 Task: In the Contact  WilliamsEmma@amny.com, schedule and save the meeting with title: 'Collaborative Discussion', Select date: '26 September, 2023', select start time: 3:00:PM. Add location on call (415) 123-4607 with meeting description: For further discussion on products, kindly join the meeting.. Logged in from softage.4@softage.net
Action: Mouse moved to (83, 53)
Screenshot: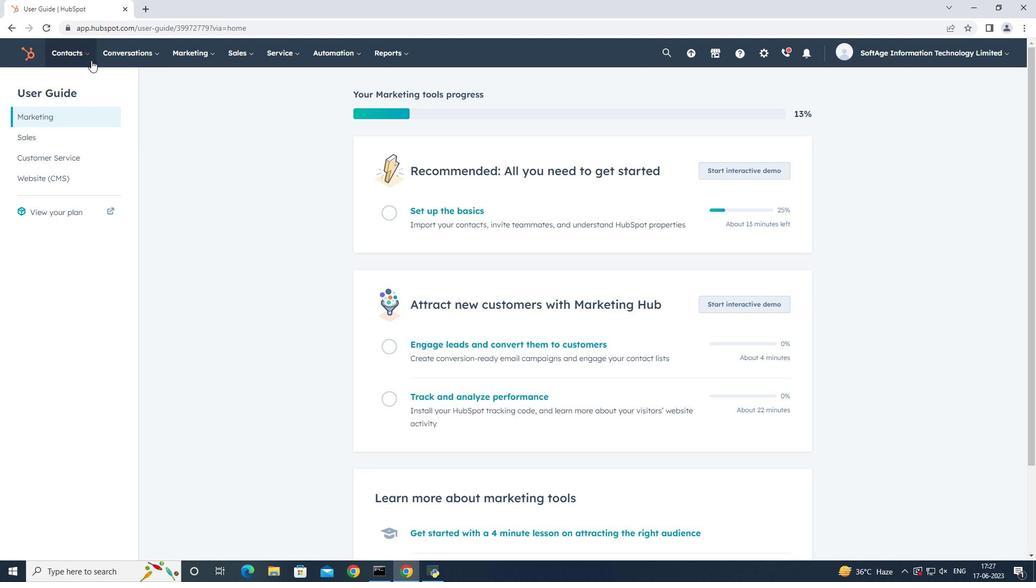 
Action: Mouse pressed left at (83, 53)
Screenshot: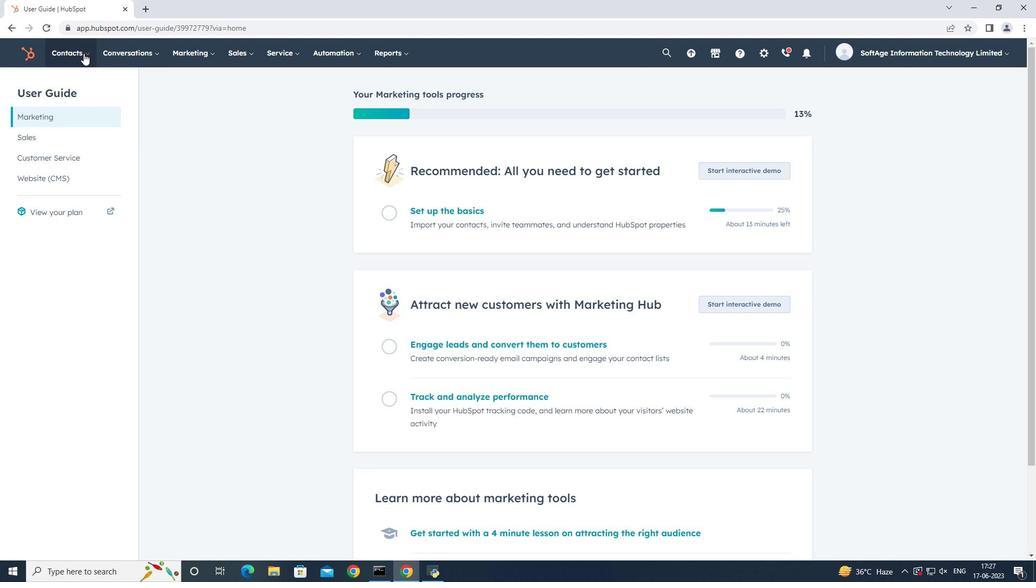 
Action: Mouse moved to (82, 86)
Screenshot: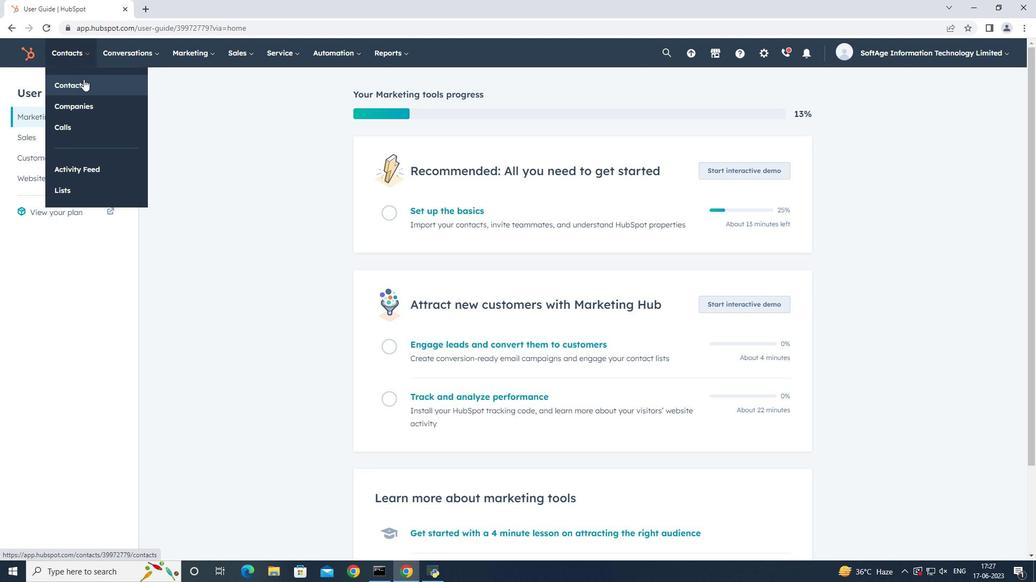 
Action: Mouse pressed left at (82, 86)
Screenshot: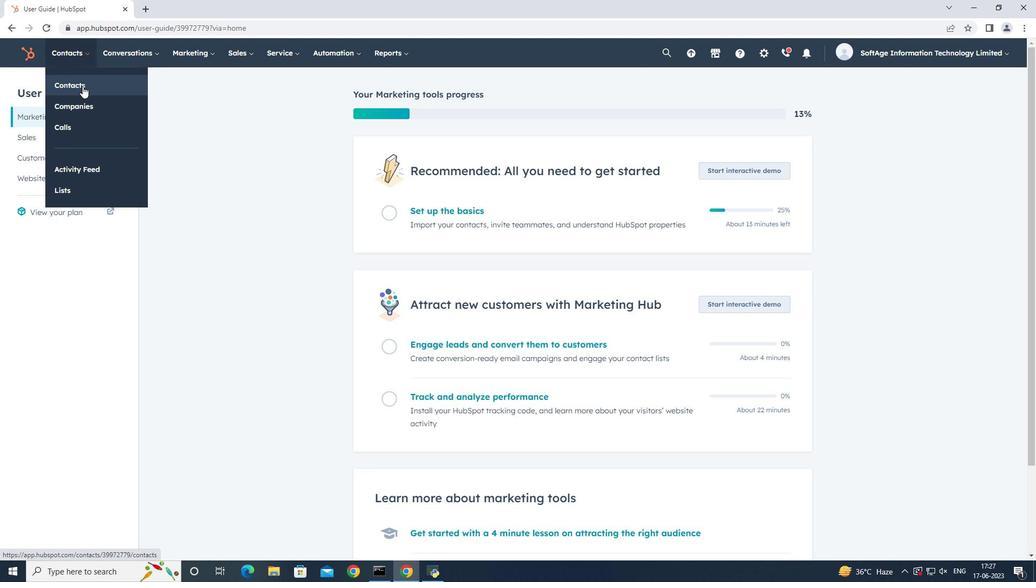 
Action: Mouse moved to (92, 168)
Screenshot: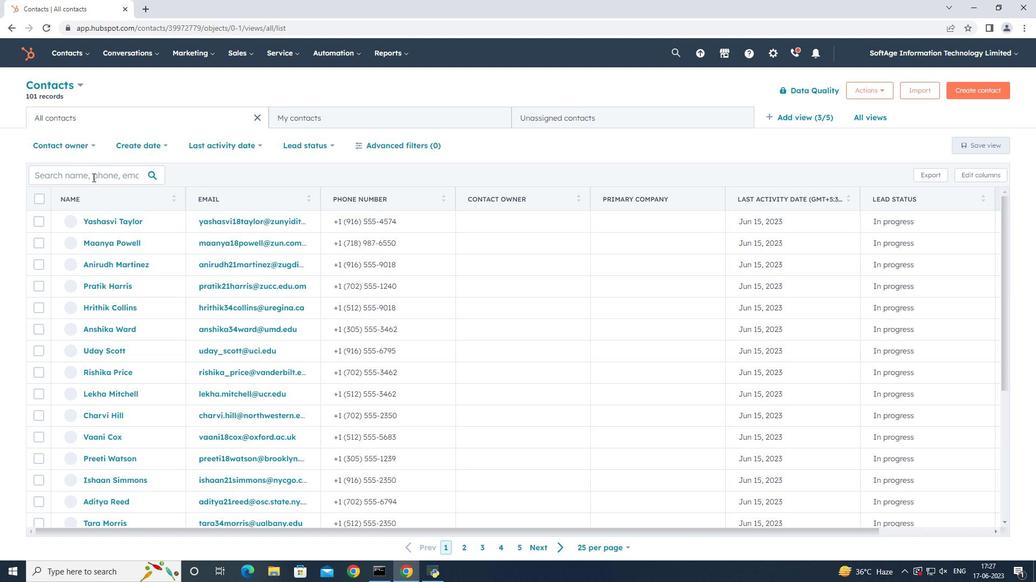 
Action: Mouse pressed left at (92, 168)
Screenshot: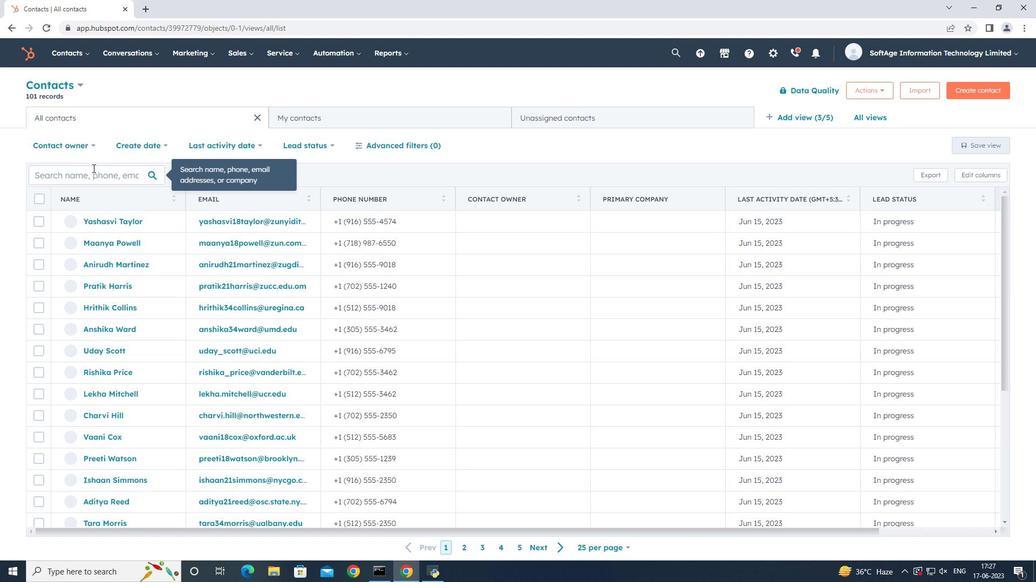 
Action: Key pressed emm
Screenshot: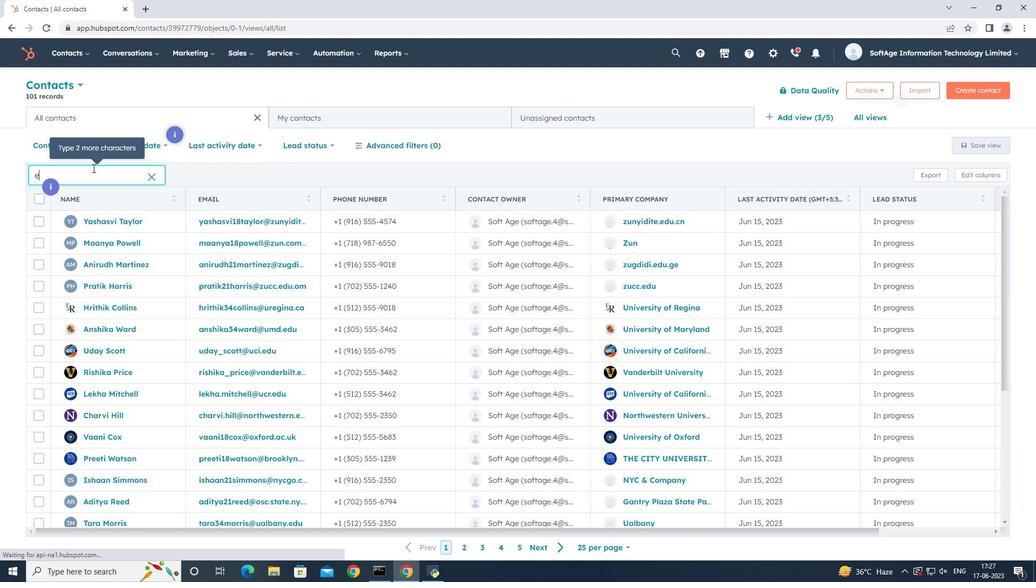 
Action: Mouse moved to (92, 168)
Screenshot: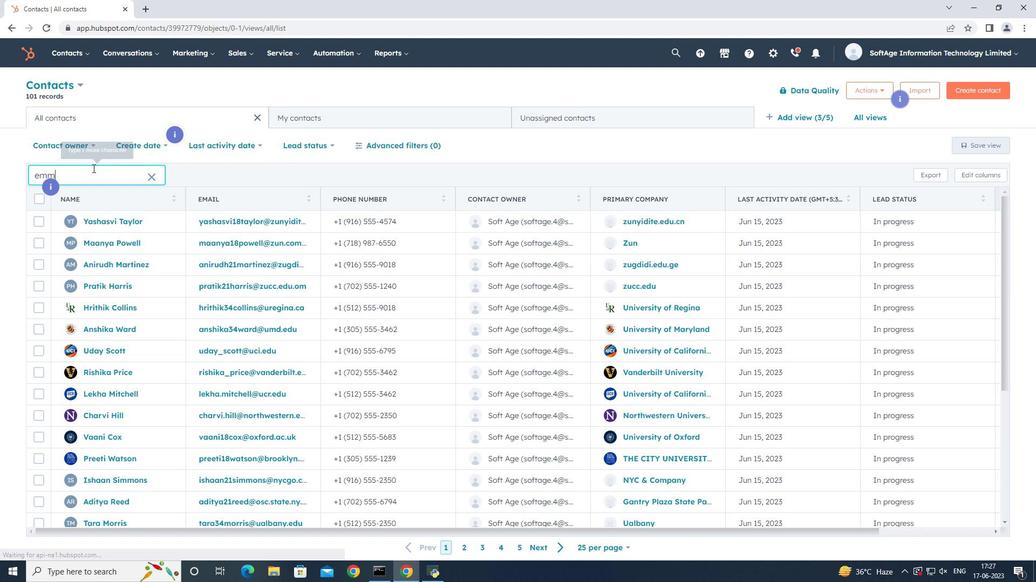 
Action: Key pressed a
Screenshot: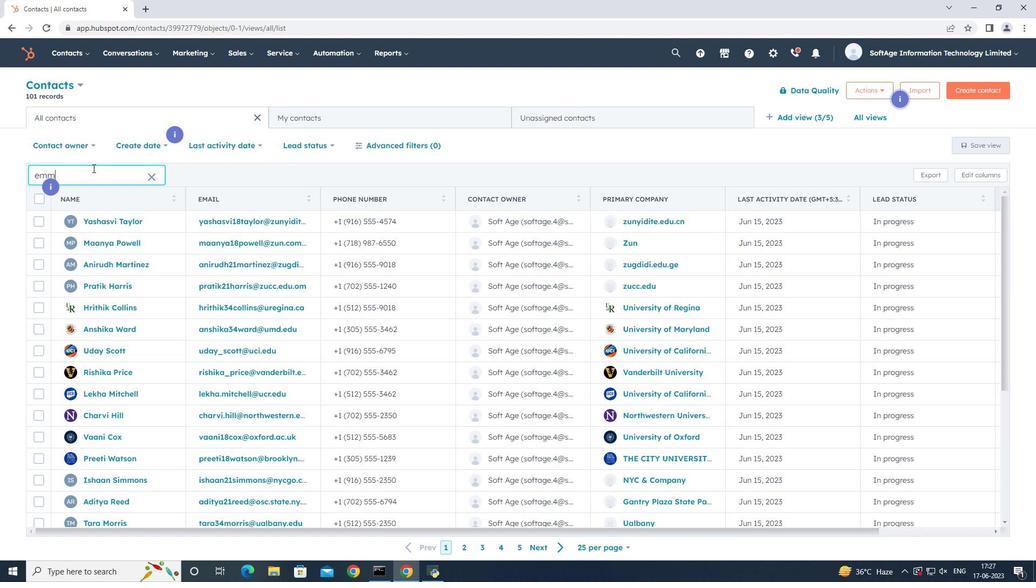 
Action: Mouse moved to (106, 219)
Screenshot: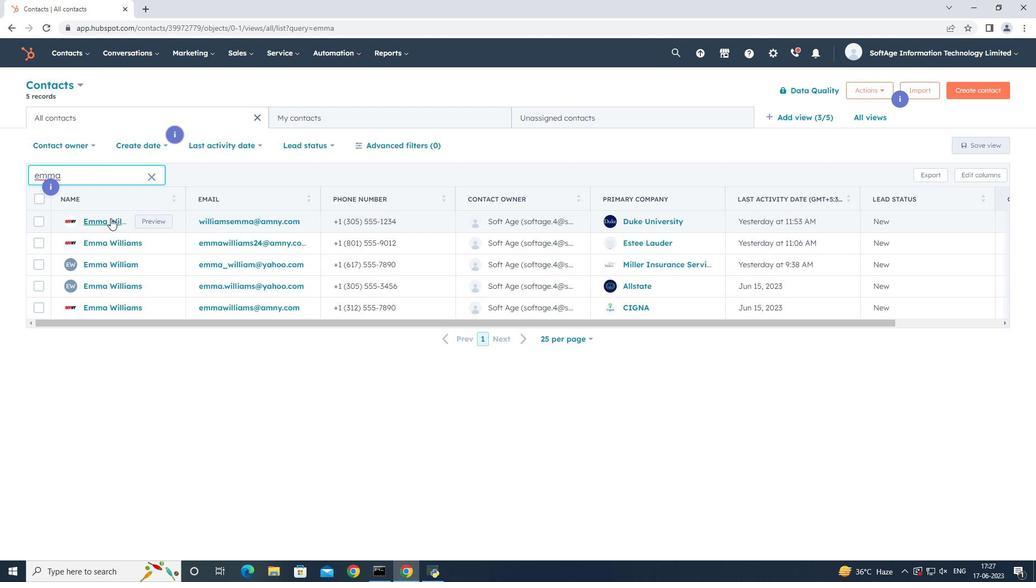 
Action: Mouse pressed left at (106, 219)
Screenshot: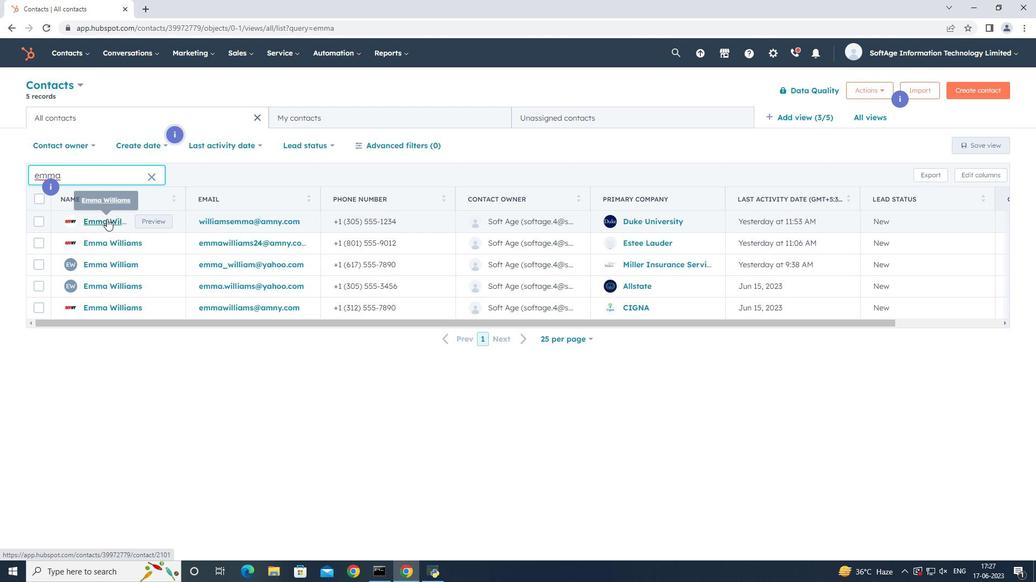 
Action: Mouse moved to (184, 172)
Screenshot: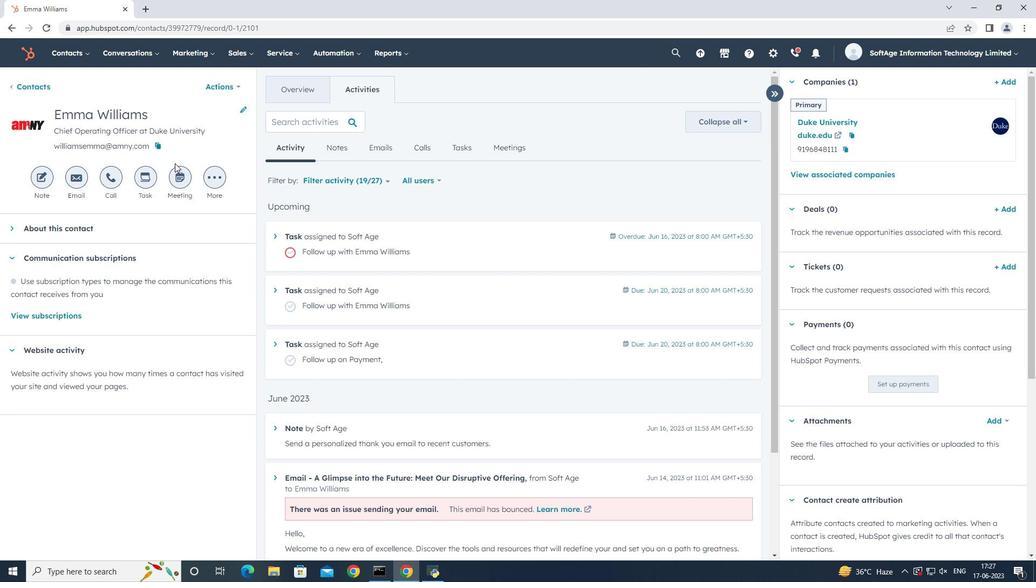
Action: Mouse pressed left at (184, 172)
Screenshot: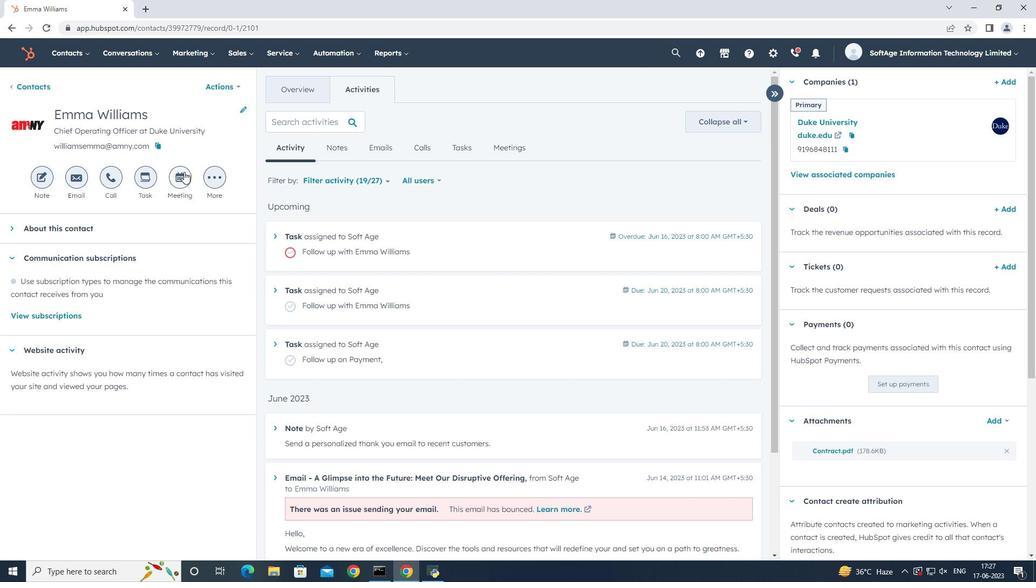 
Action: Mouse moved to (396, 358)
Screenshot: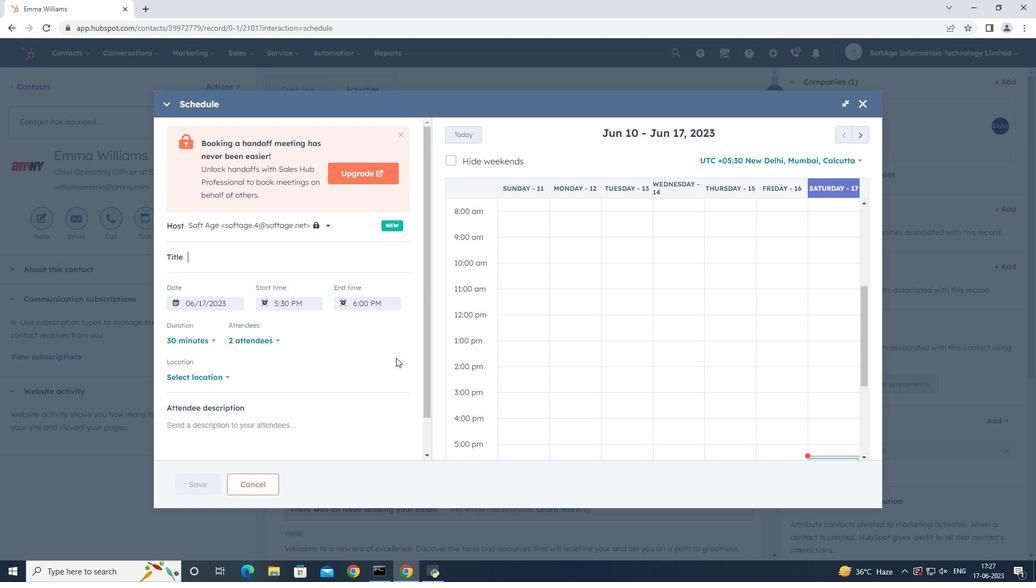 
Action: Key pressed <Key.shift>Collaborative<Key.space><Key.shift>Discussion,
Screenshot: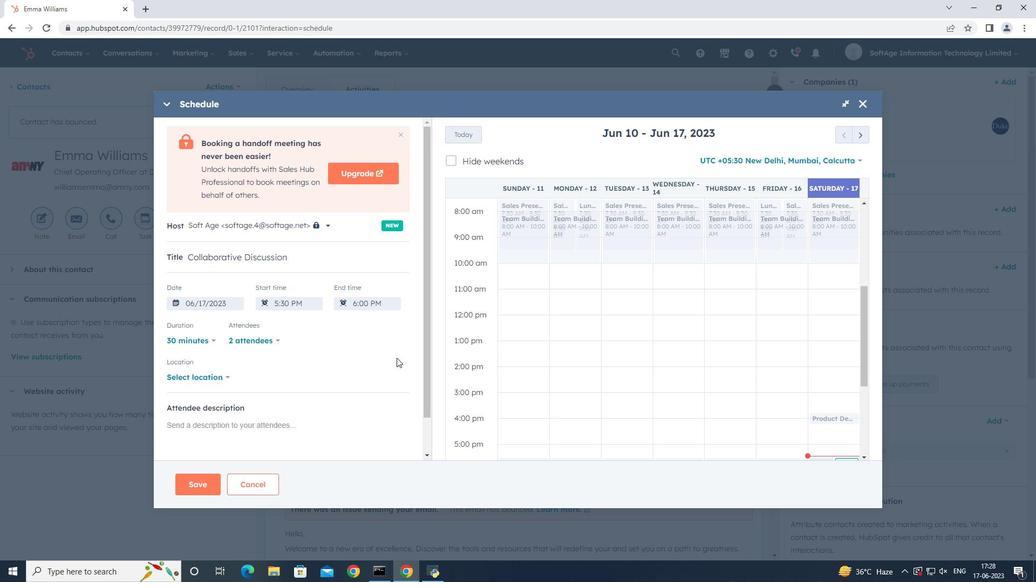 
Action: Mouse moved to (861, 131)
Screenshot: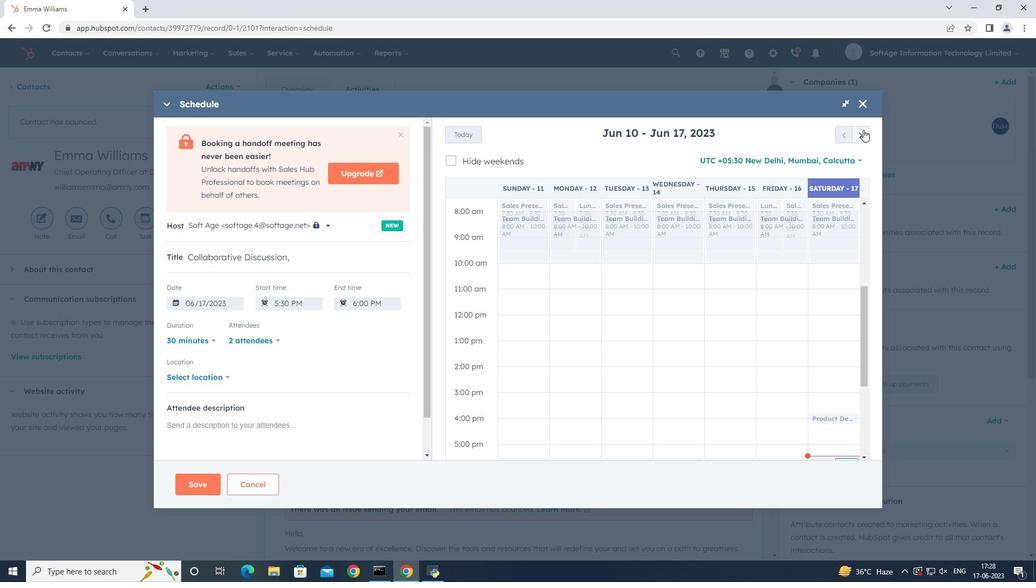 
Action: Mouse pressed left at (861, 131)
Screenshot: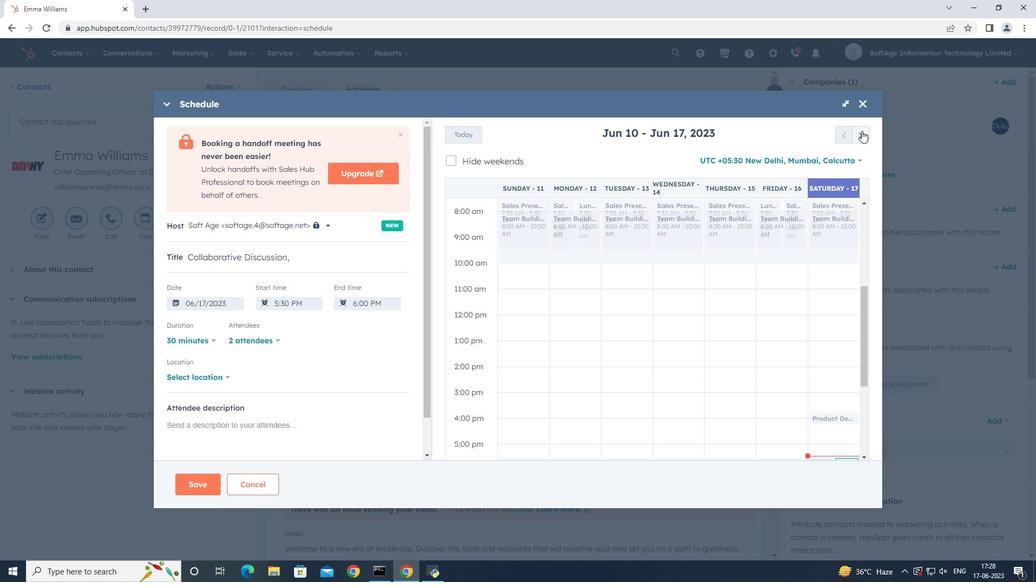 
Action: Mouse pressed left at (861, 131)
Screenshot: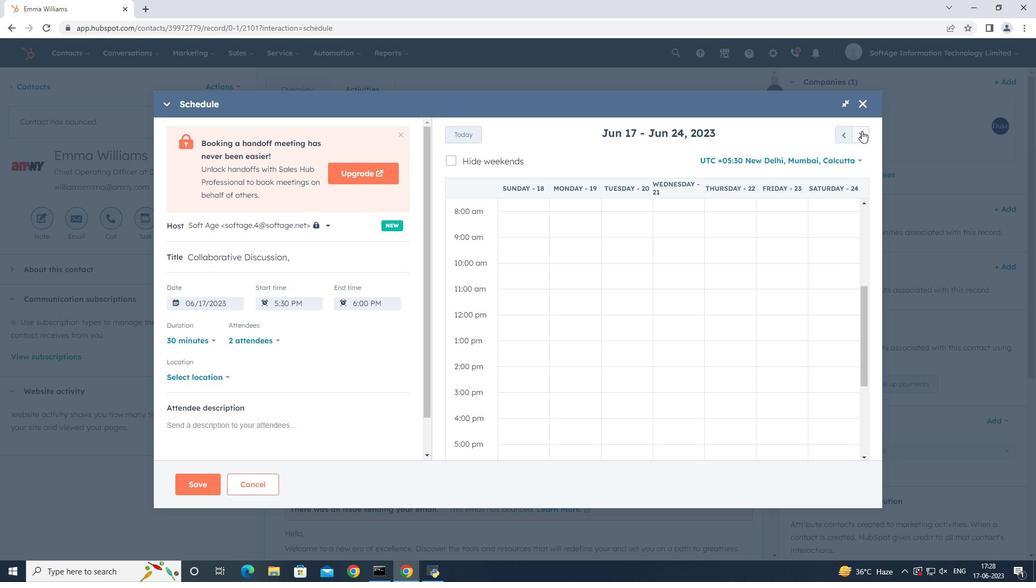 
Action: Mouse pressed left at (861, 131)
Screenshot: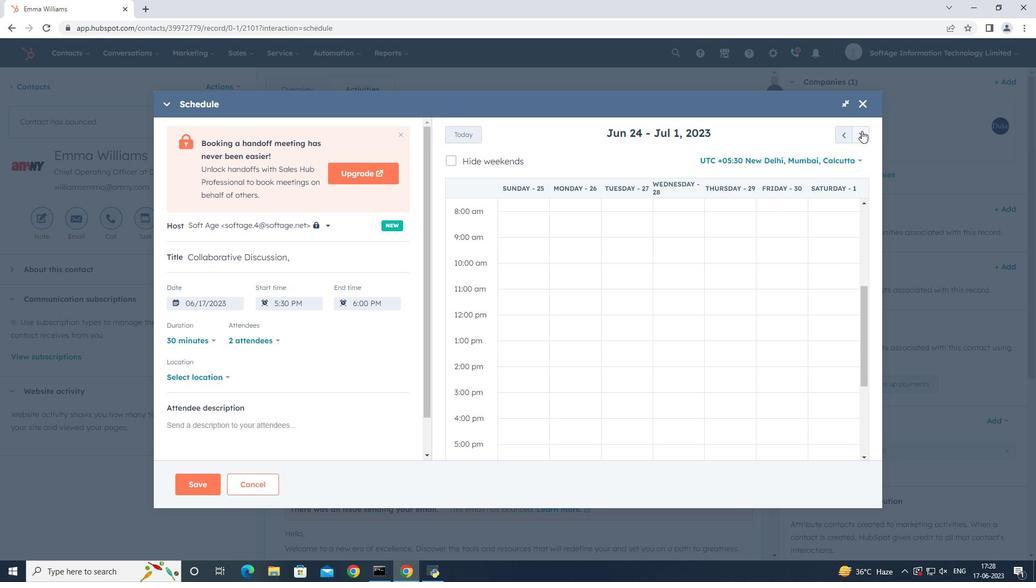 
Action: Mouse pressed left at (861, 131)
Screenshot: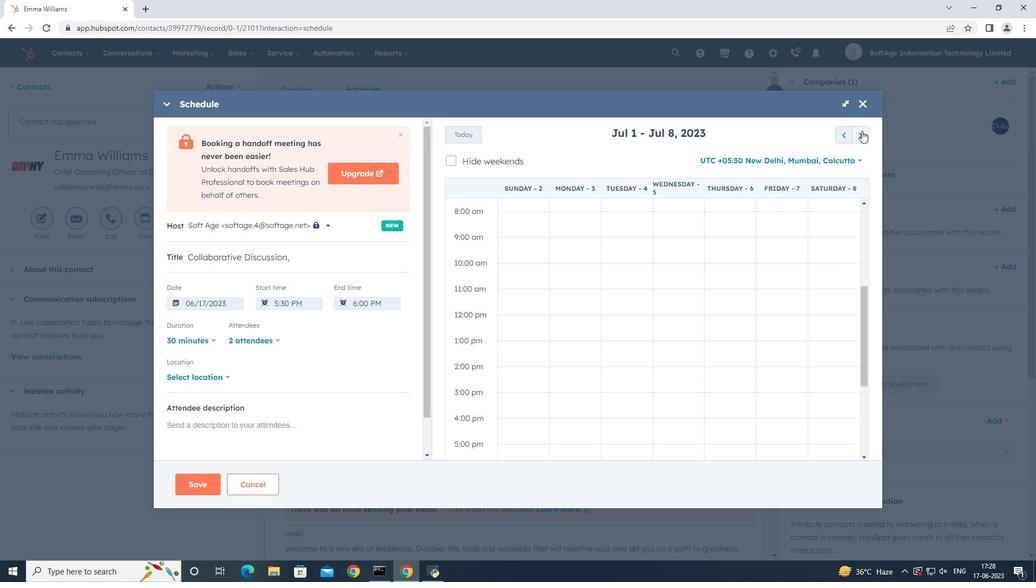 
Action: Mouse pressed left at (861, 131)
Screenshot: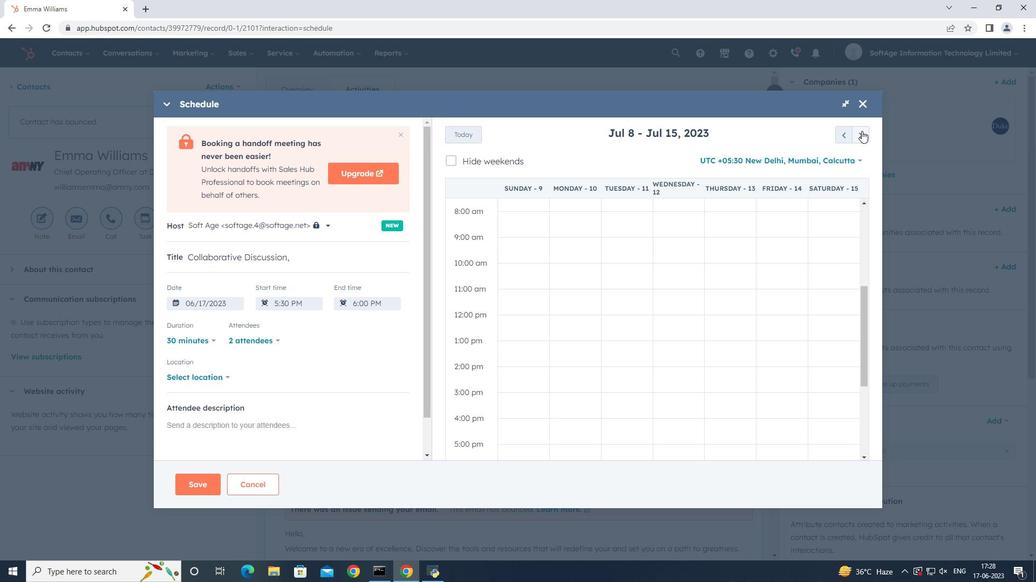 
Action: Mouse pressed left at (861, 131)
Screenshot: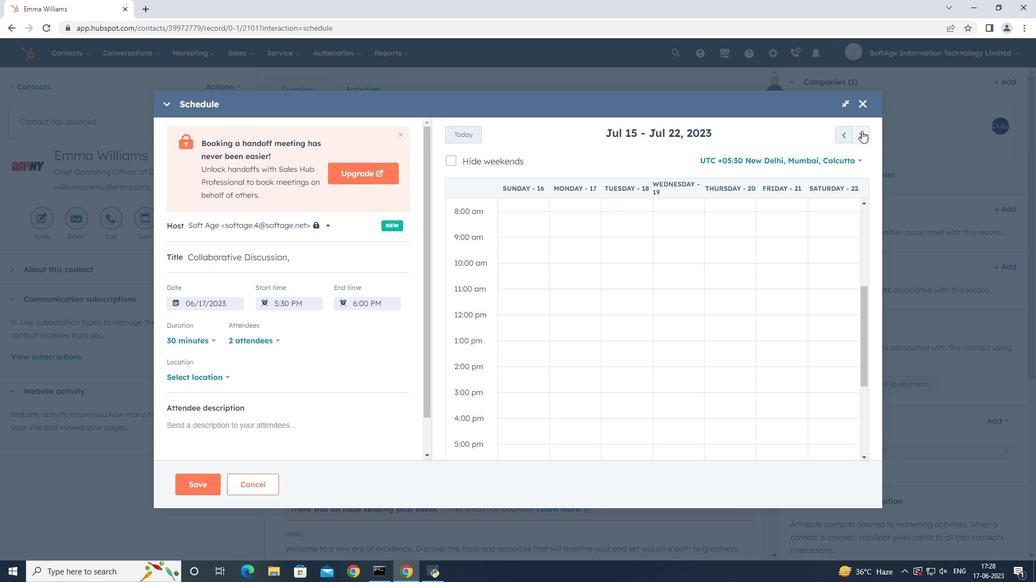 
Action: Mouse pressed left at (861, 131)
Screenshot: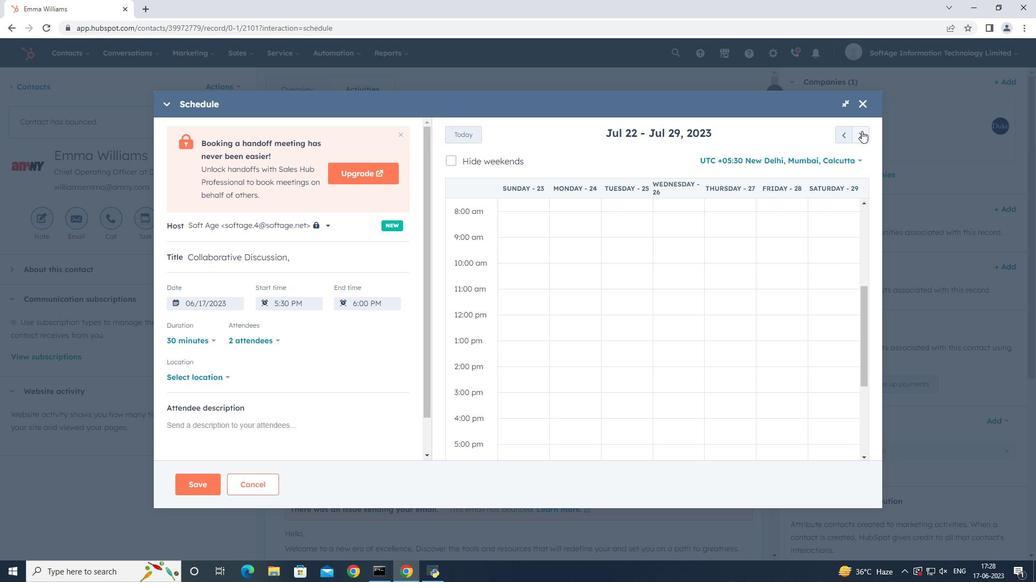 
Action: Mouse pressed left at (861, 131)
Screenshot: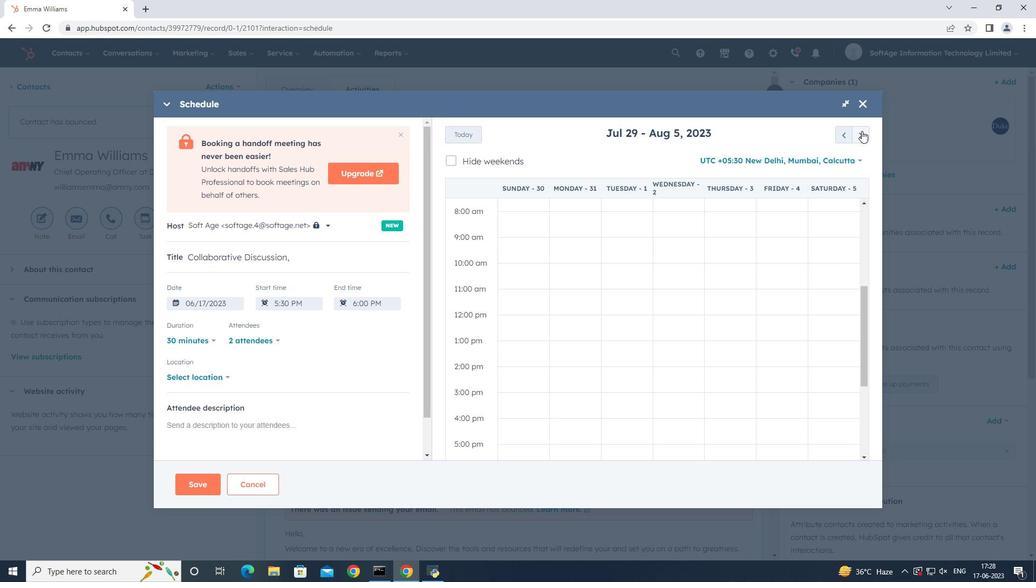 
Action: Mouse pressed left at (861, 131)
Screenshot: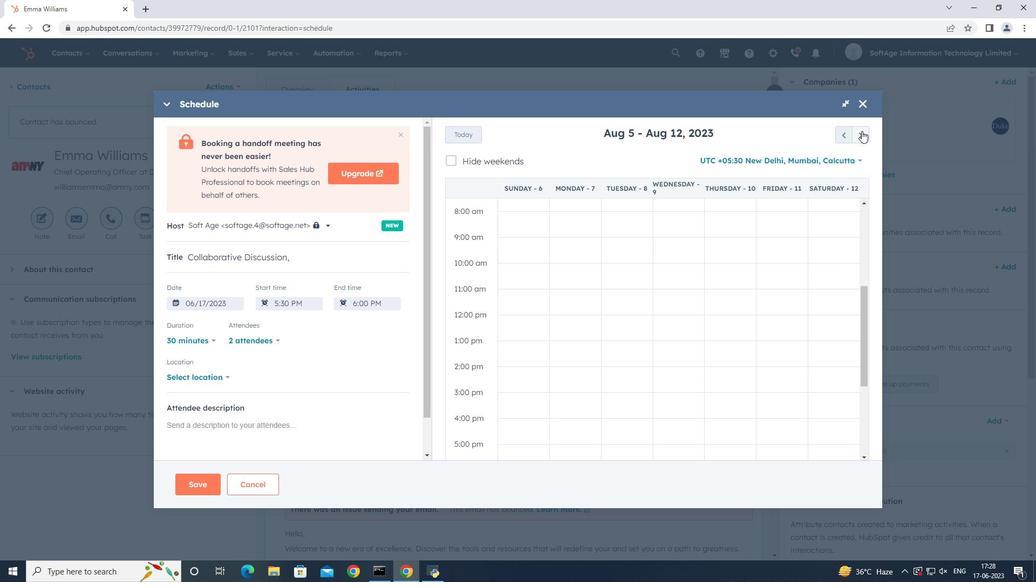 
Action: Mouse pressed left at (861, 131)
Screenshot: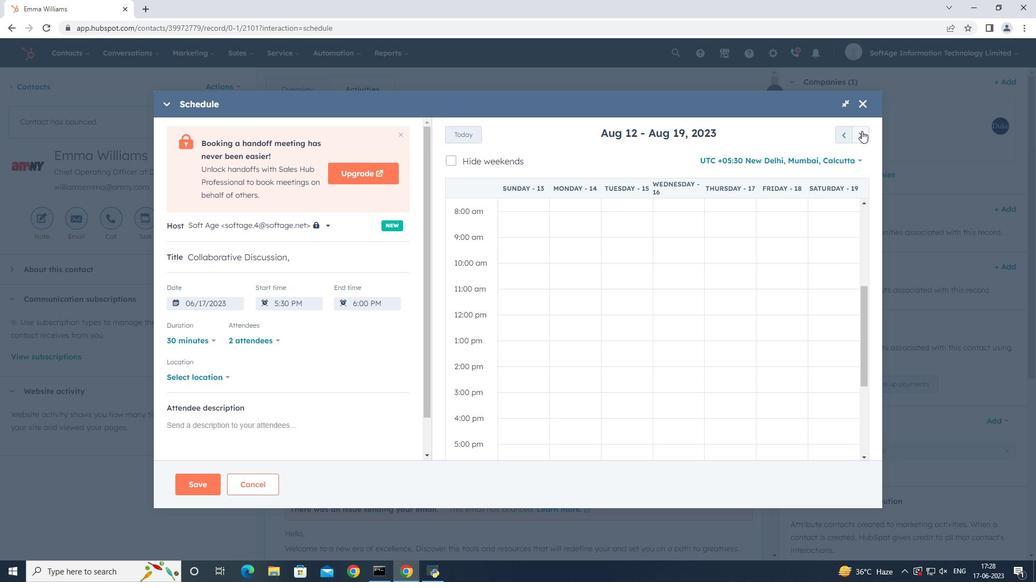 
Action: Mouse pressed left at (861, 131)
Screenshot: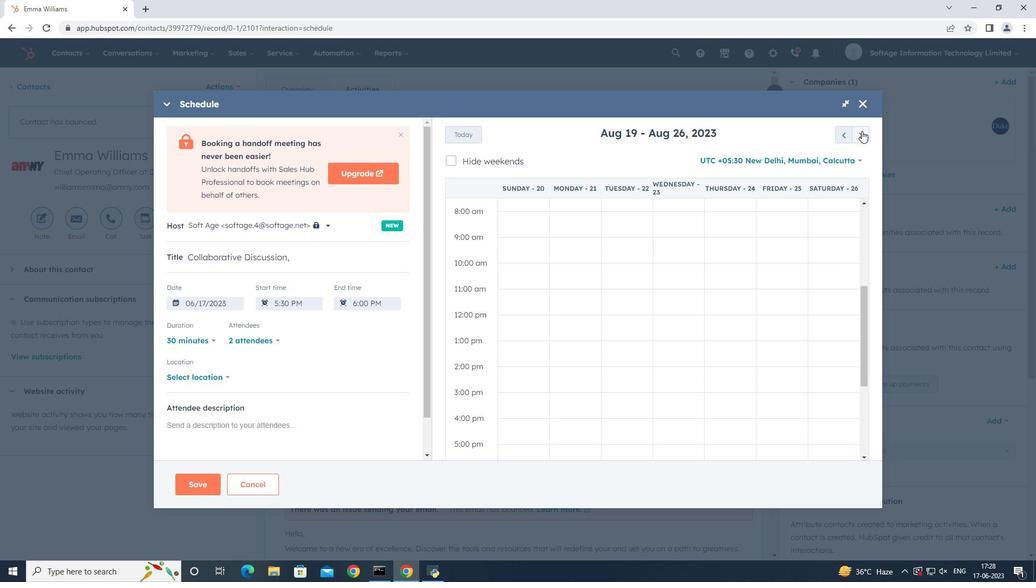 
Action: Mouse pressed left at (861, 131)
Screenshot: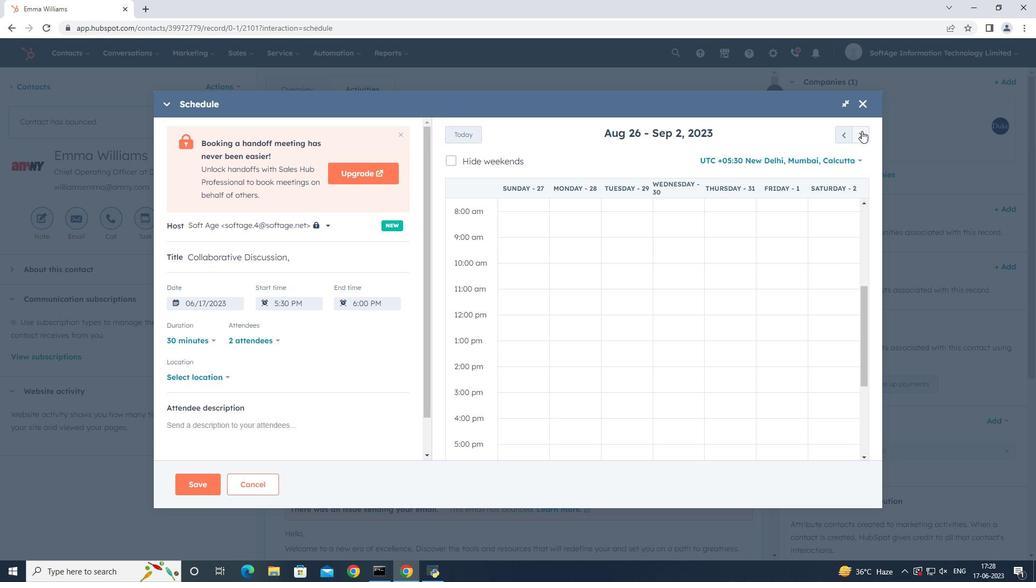 
Action: Mouse pressed left at (861, 131)
Screenshot: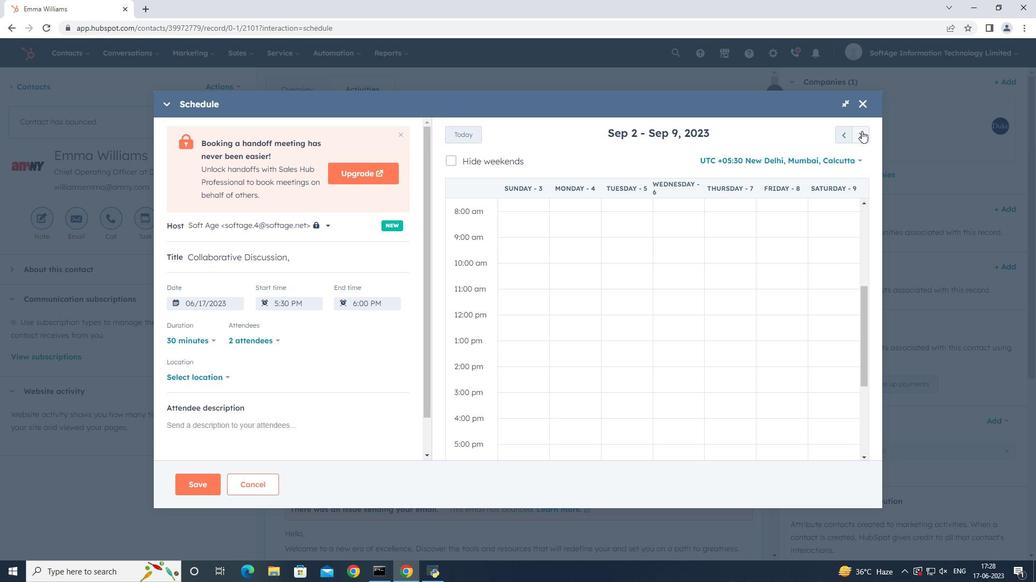 
Action: Mouse pressed left at (861, 131)
Screenshot: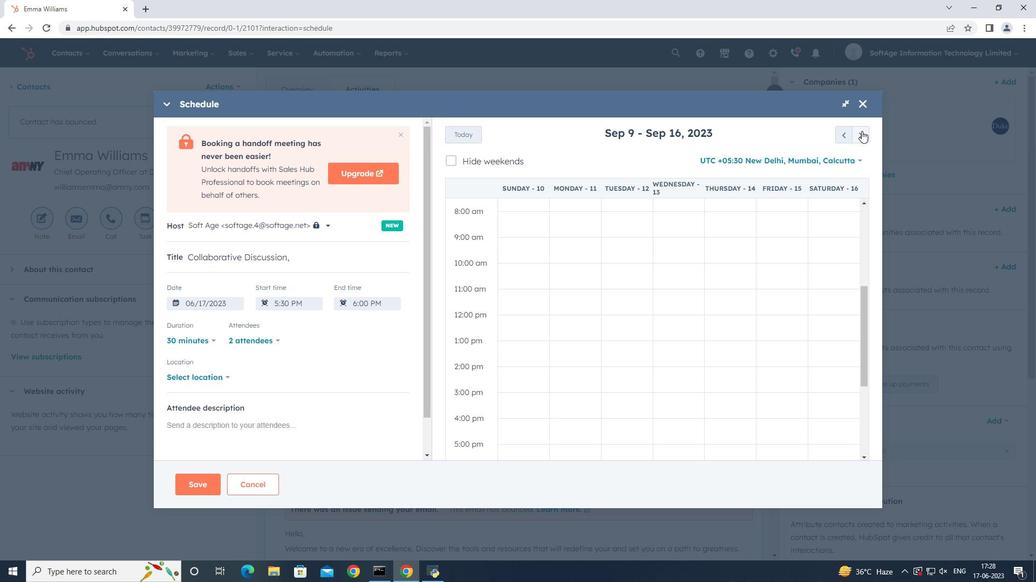 
Action: Mouse pressed left at (861, 131)
Screenshot: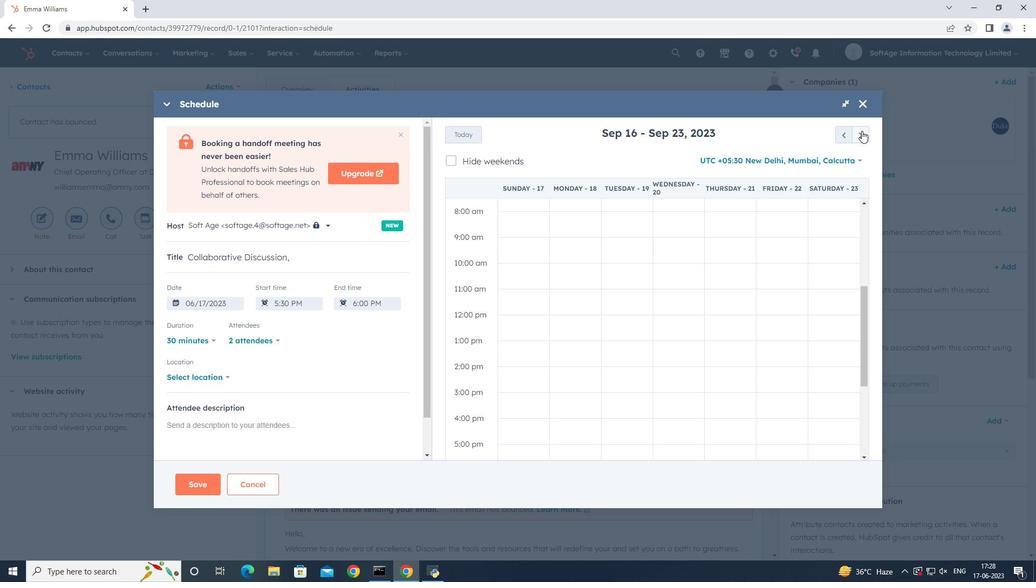 
Action: Mouse moved to (626, 399)
Screenshot: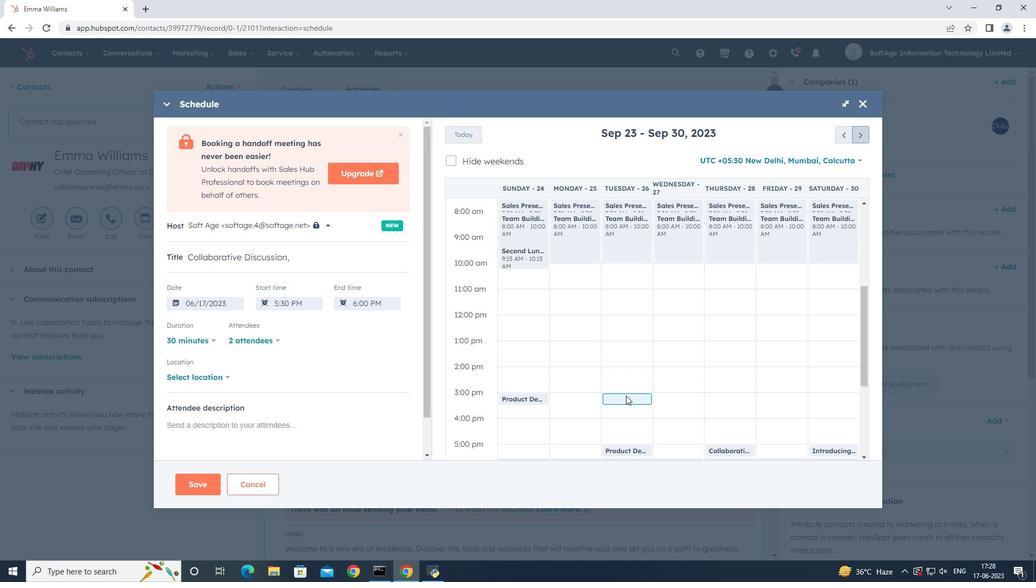 
Action: Mouse pressed left at (626, 399)
Screenshot: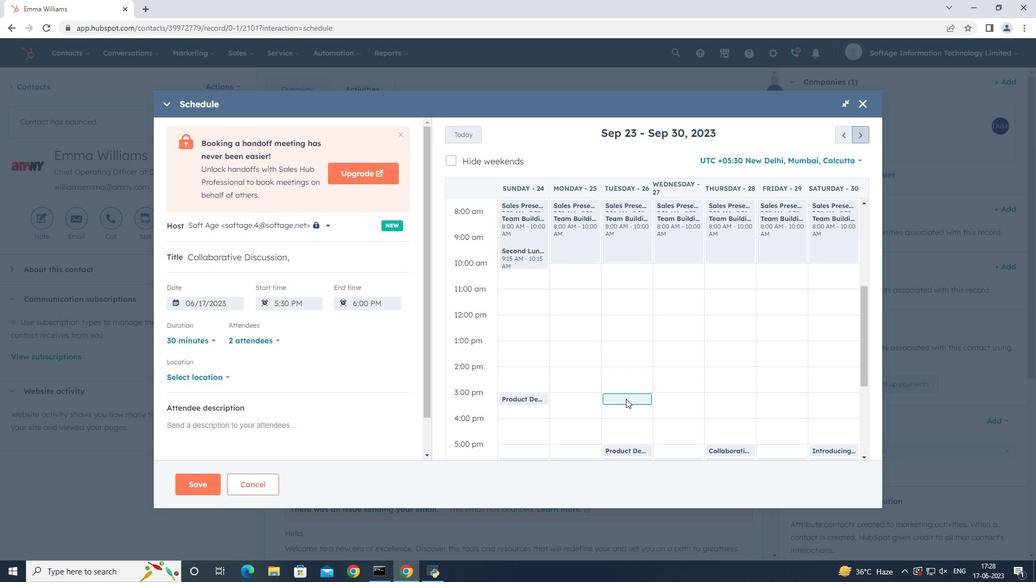 
Action: Mouse moved to (200, 372)
Screenshot: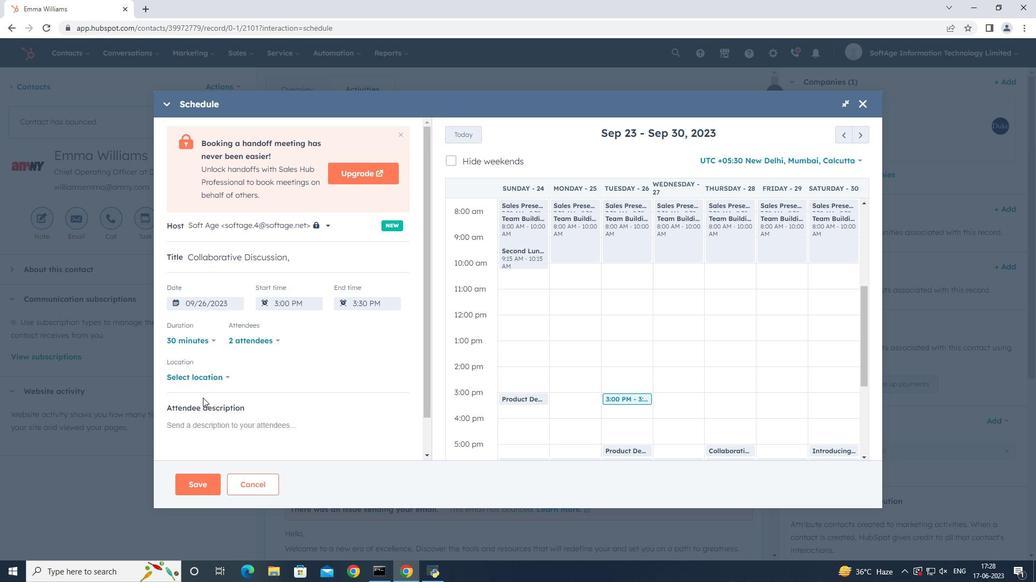 
Action: Mouse pressed left at (200, 372)
Screenshot: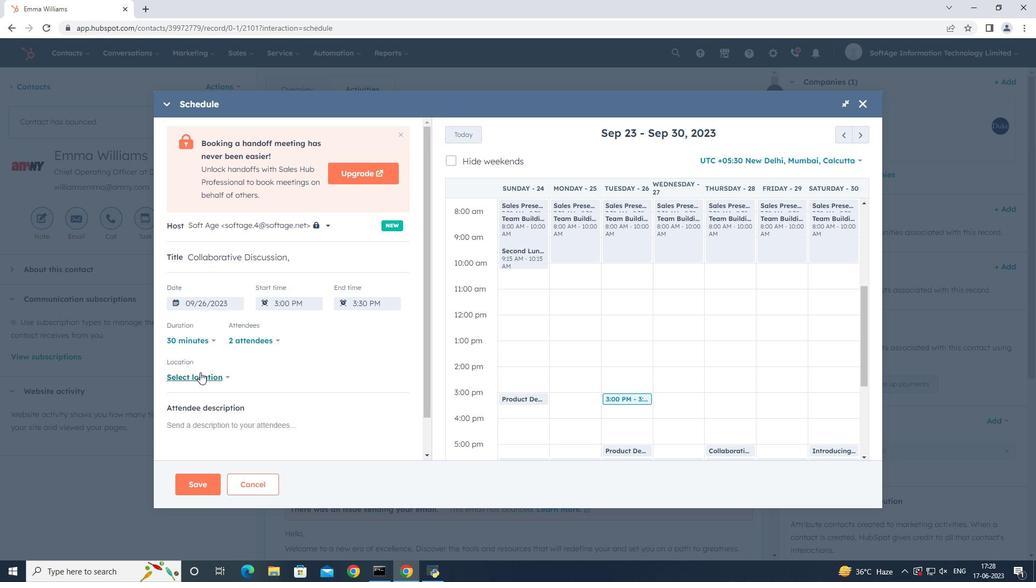 
Action: Mouse moved to (309, 337)
Screenshot: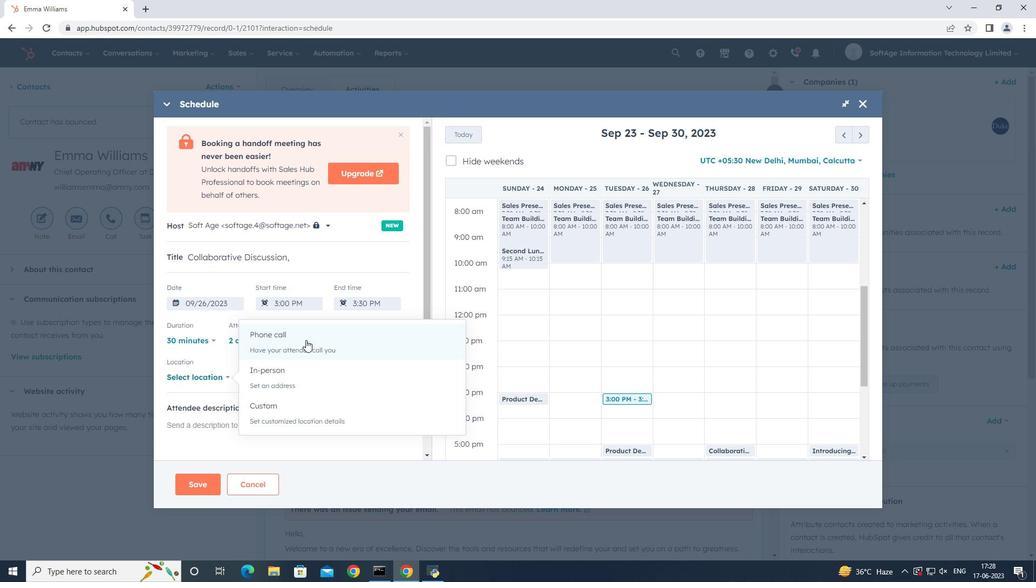 
Action: Mouse pressed left at (309, 337)
Screenshot: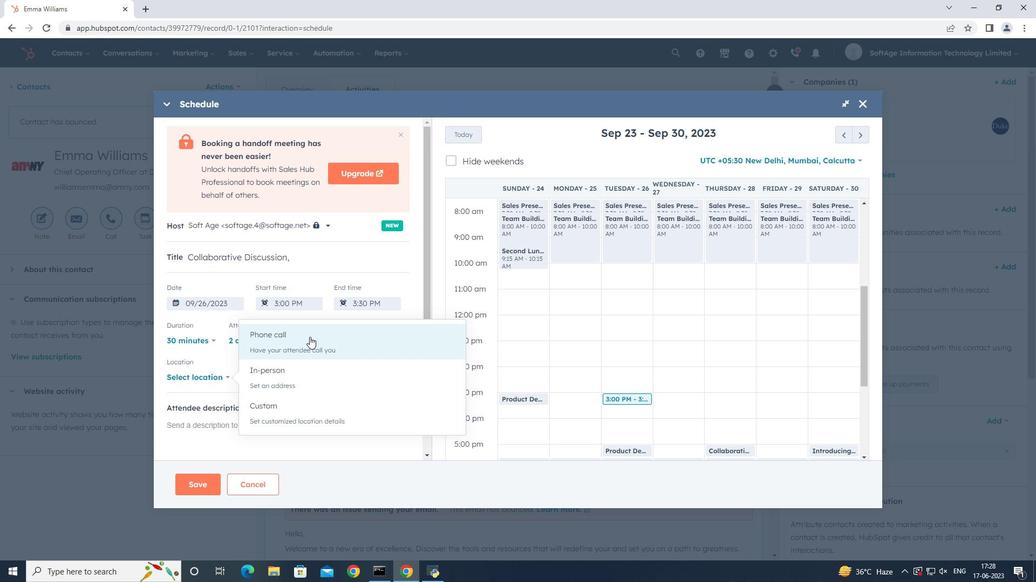
Action: Mouse moved to (293, 374)
Screenshot: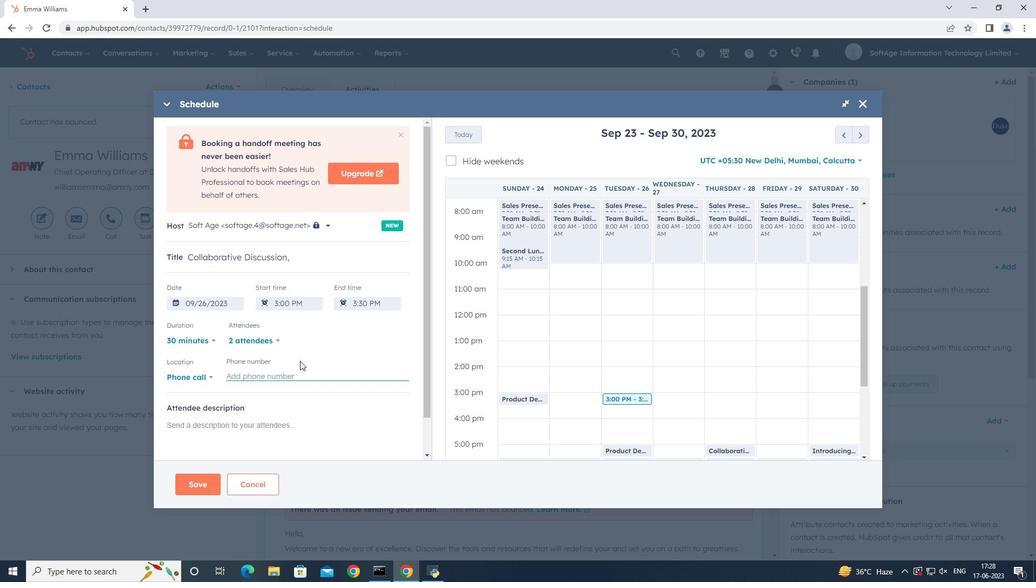 
Action: Mouse pressed left at (293, 374)
Screenshot: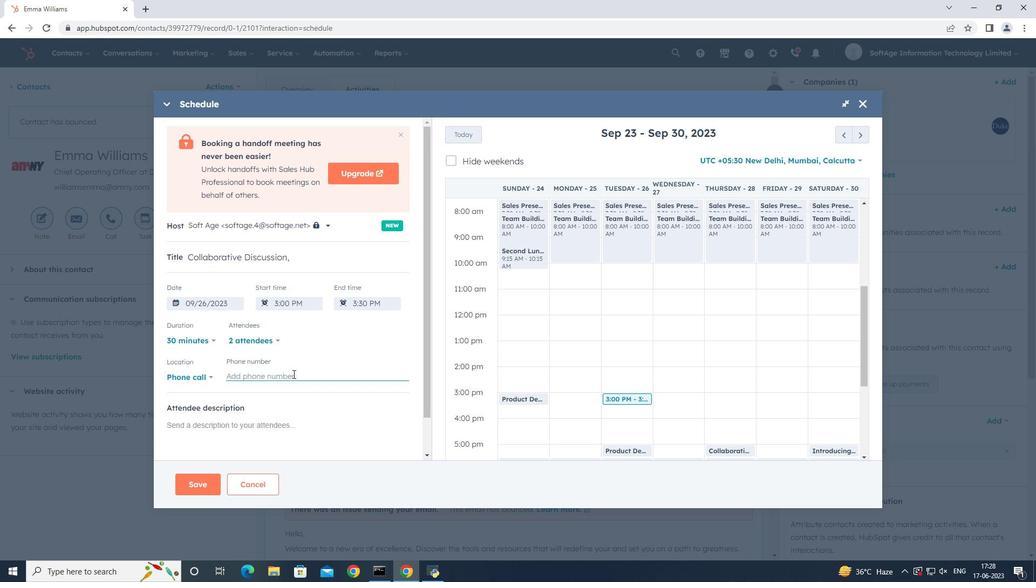 
Action: Key pressed <Key.shift_r>(415<Key.shift_r>)<Key.space>123-4607
Screenshot: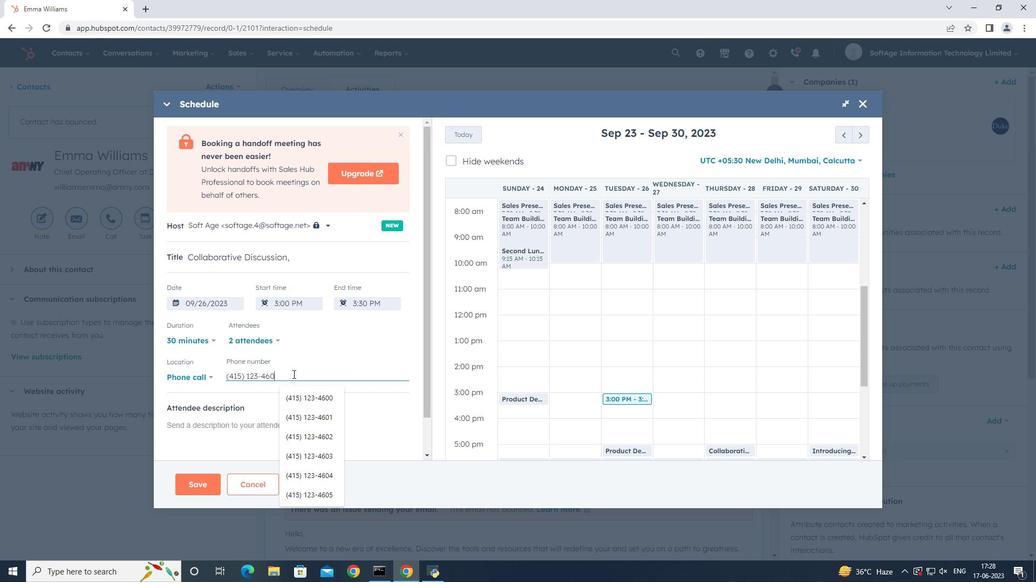 
Action: Mouse moved to (298, 429)
Screenshot: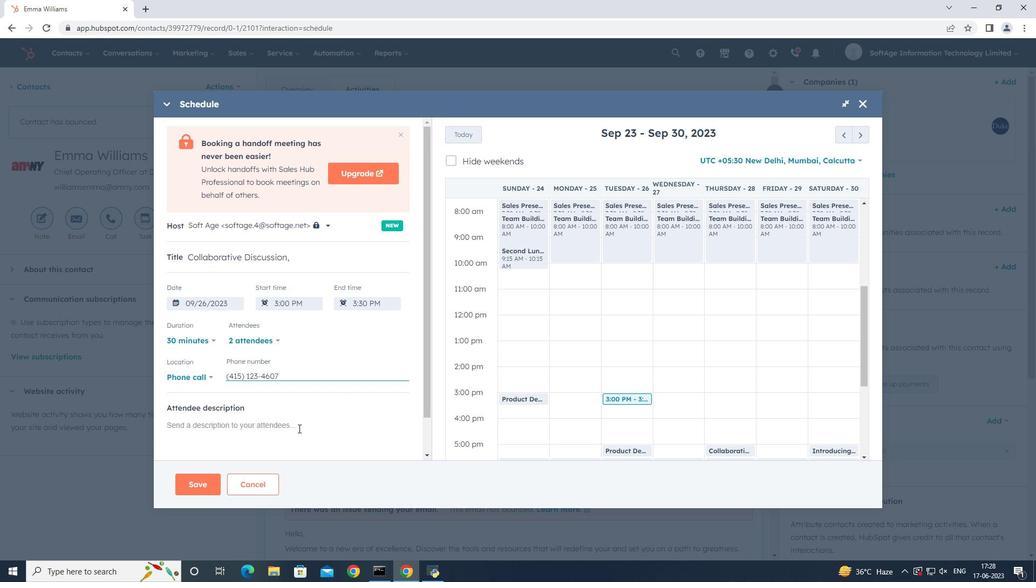 
Action: Mouse pressed left at (298, 429)
Screenshot: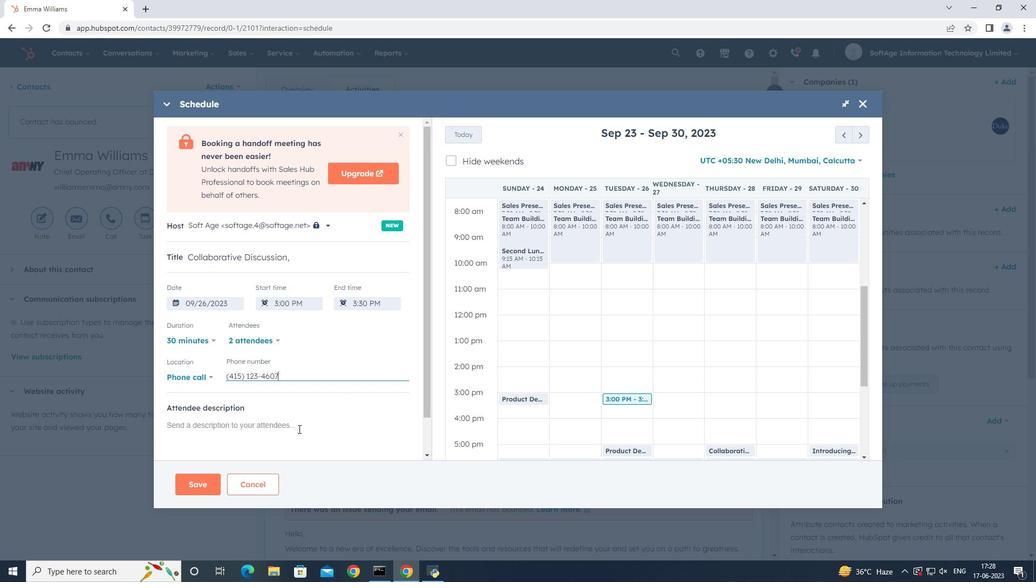 
Action: Key pressed <Key.shift>For<Key.space>further<Key.space>discussion<Key.space>on<Key.space>products,<Key.space>kindly<Key.space>join<Key.space>the<Key.space>meeting..
Screenshot: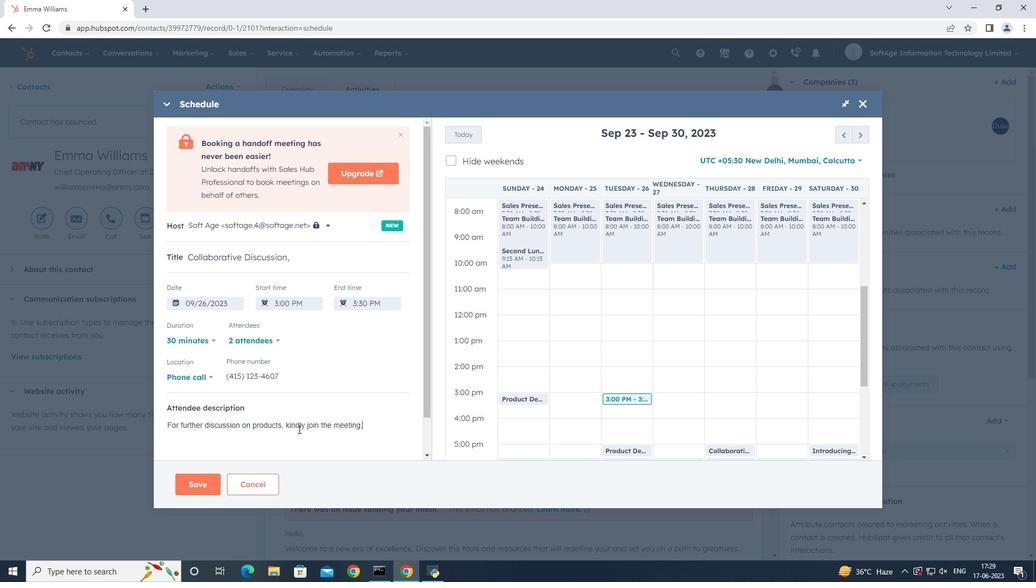 
Action: Mouse moved to (199, 483)
Screenshot: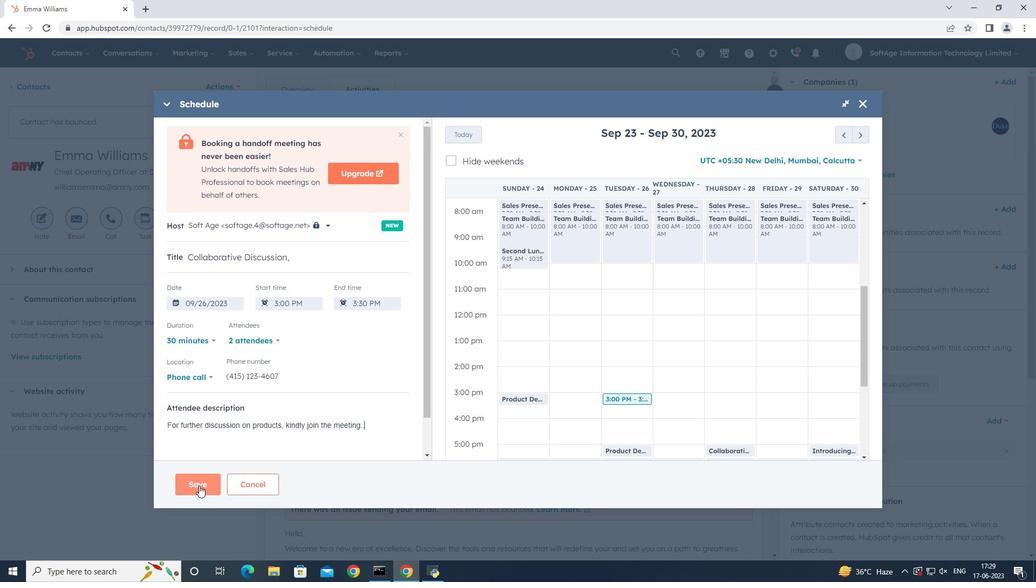 
Action: Mouse pressed left at (199, 483)
Screenshot: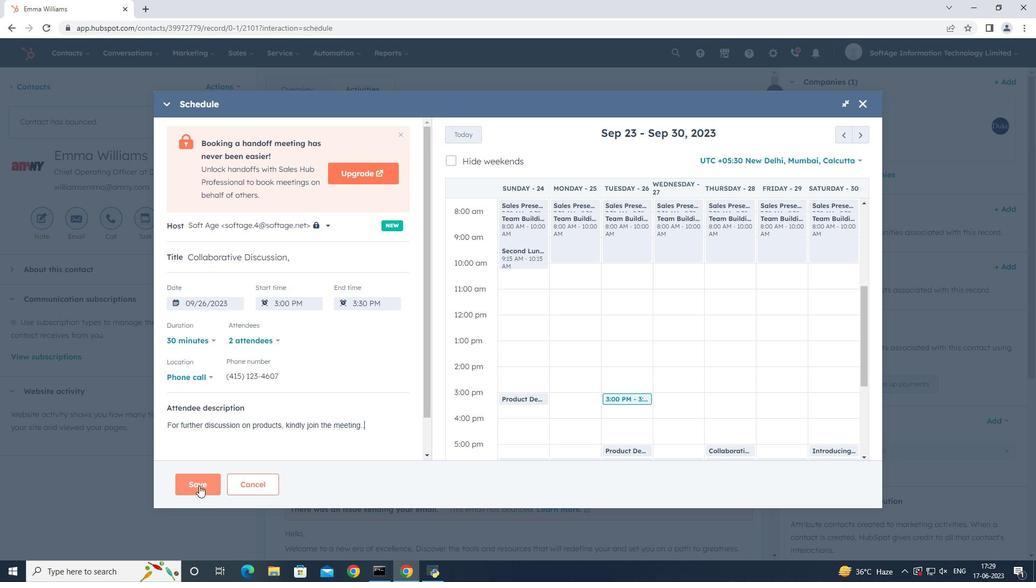 
Action: Mouse moved to (614, 412)
Screenshot: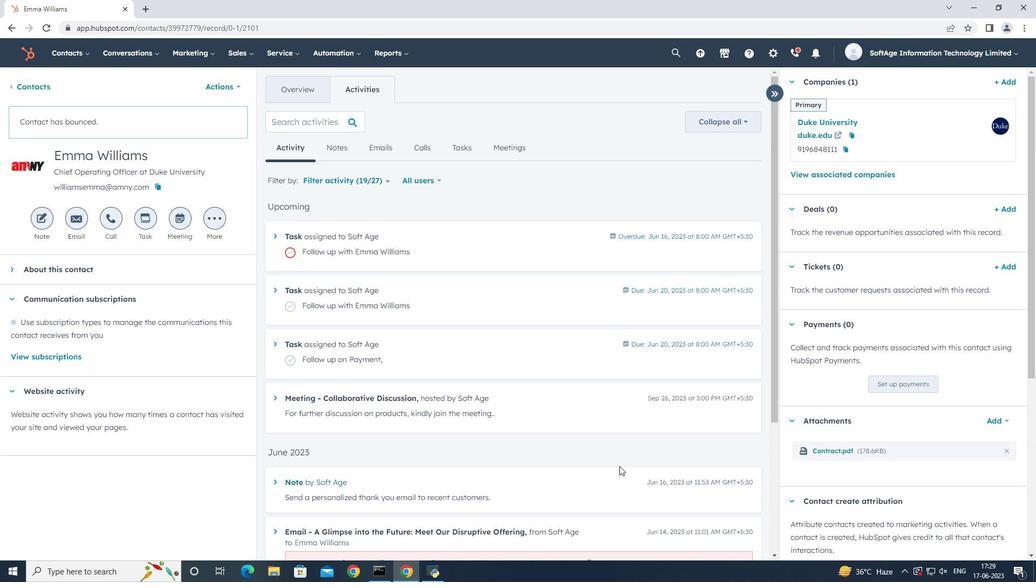 
